 Task: Create a section Fast Lane and in the section, add a milestone Virtual Reality (VR) Development in the project AtlasTech
Action: Mouse moved to (87, 301)
Screenshot: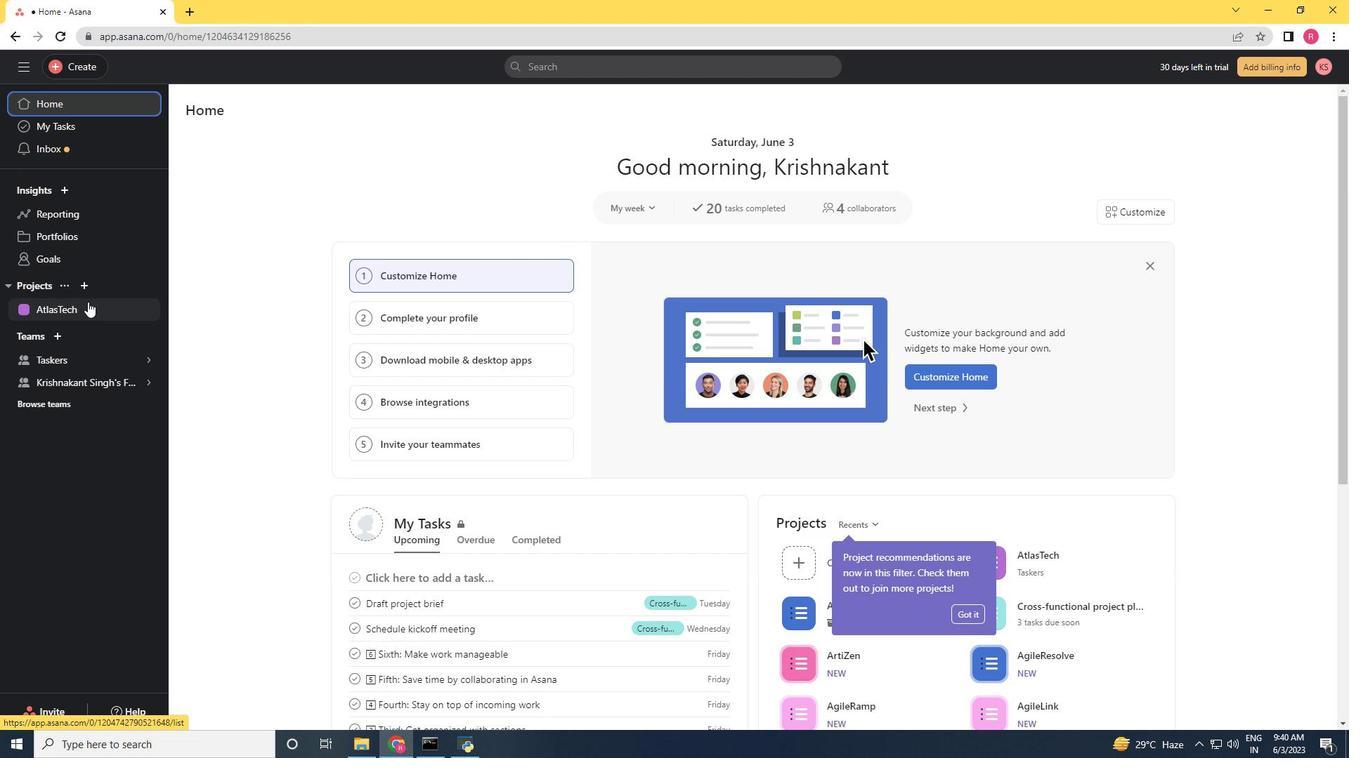 
Action: Mouse pressed left at (87, 301)
Screenshot: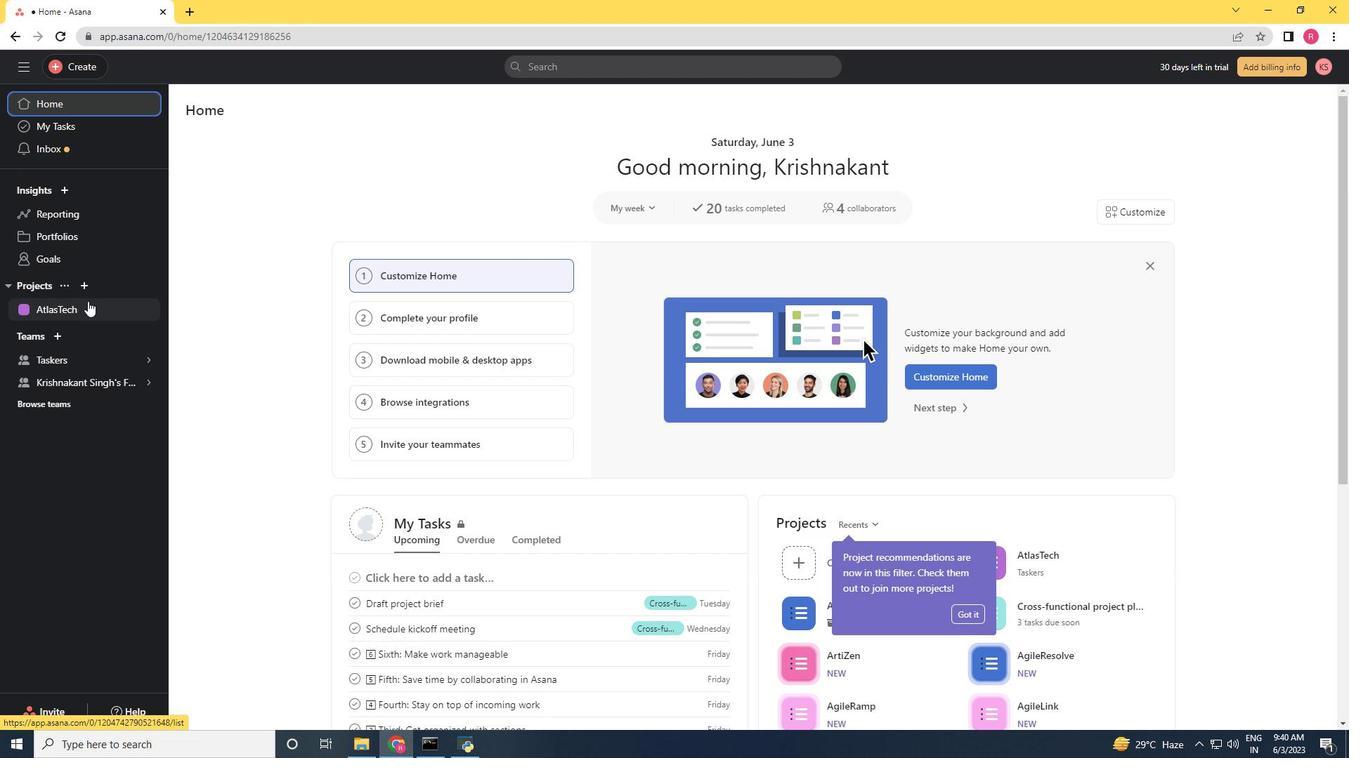 
Action: Mouse moved to (238, 653)
Screenshot: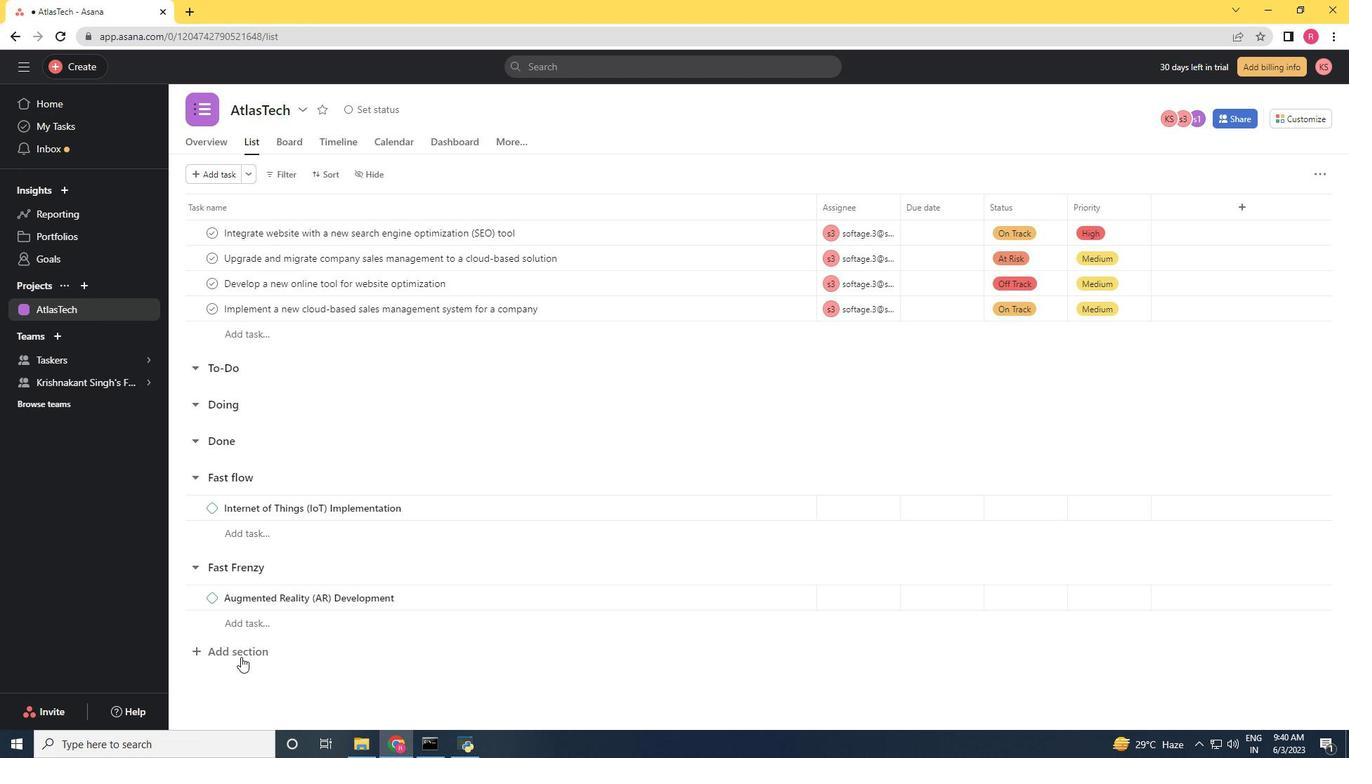 
Action: Mouse pressed left at (238, 653)
Screenshot: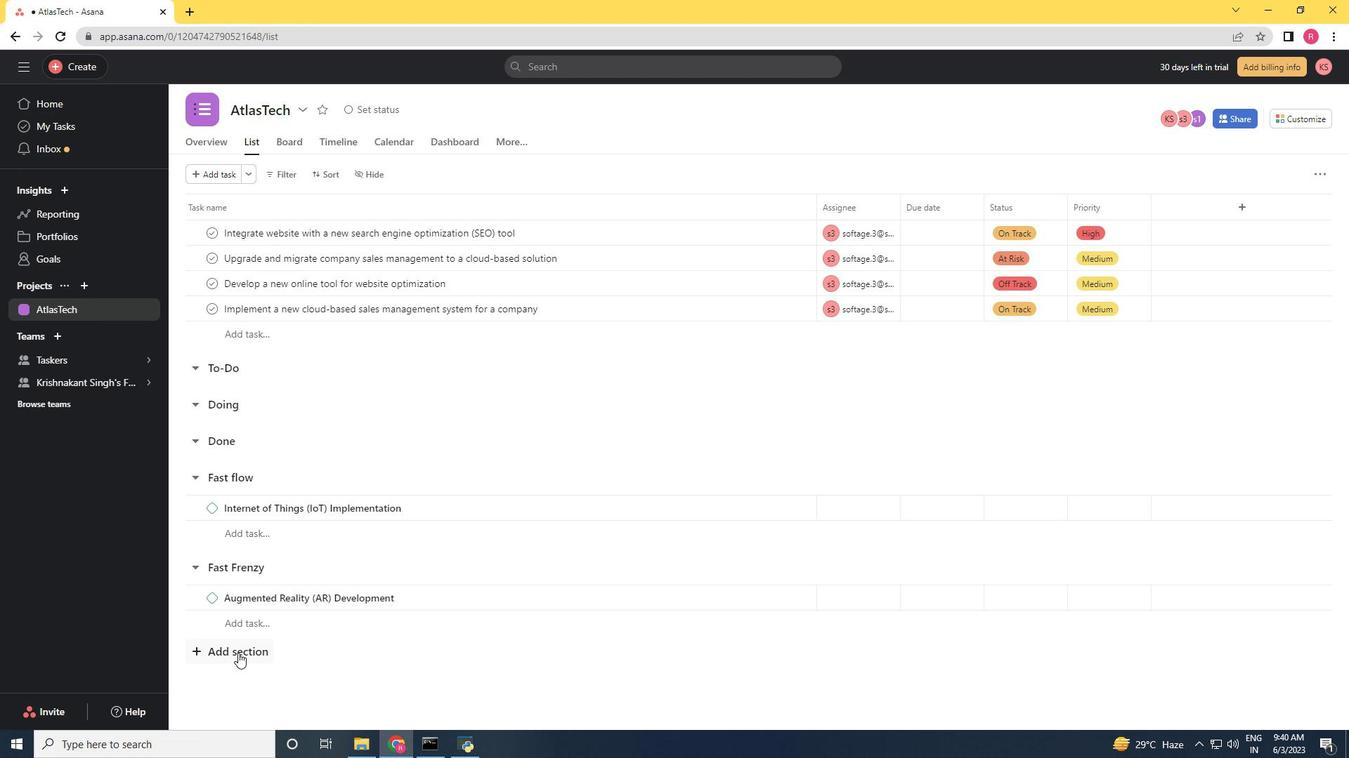 
Action: Key pressed <Key.shift><Key.shift><Key.shift><Key.shift><Key.shift><Key.shift>Fat<Key.backspace>st<Key.space><Key.shift>Lane<Key.space><Key.enter><Key.shift>Virtual<Key.space><Key.shift>Reality<Key.space><Key.shift_r>(<Key.shift_r>VR)<Key.space><Key.shift>Development<Key.space>
Screenshot: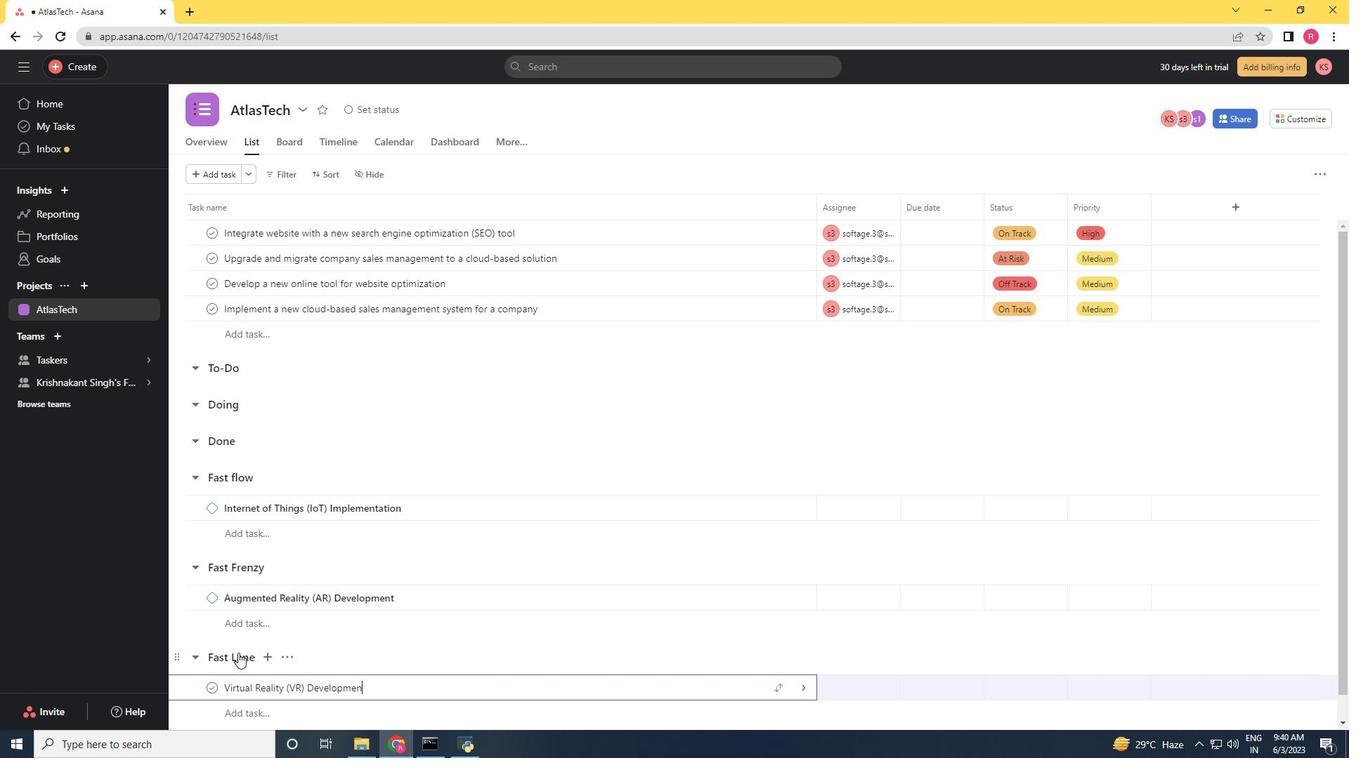
Action: Mouse moved to (539, 758)
Screenshot: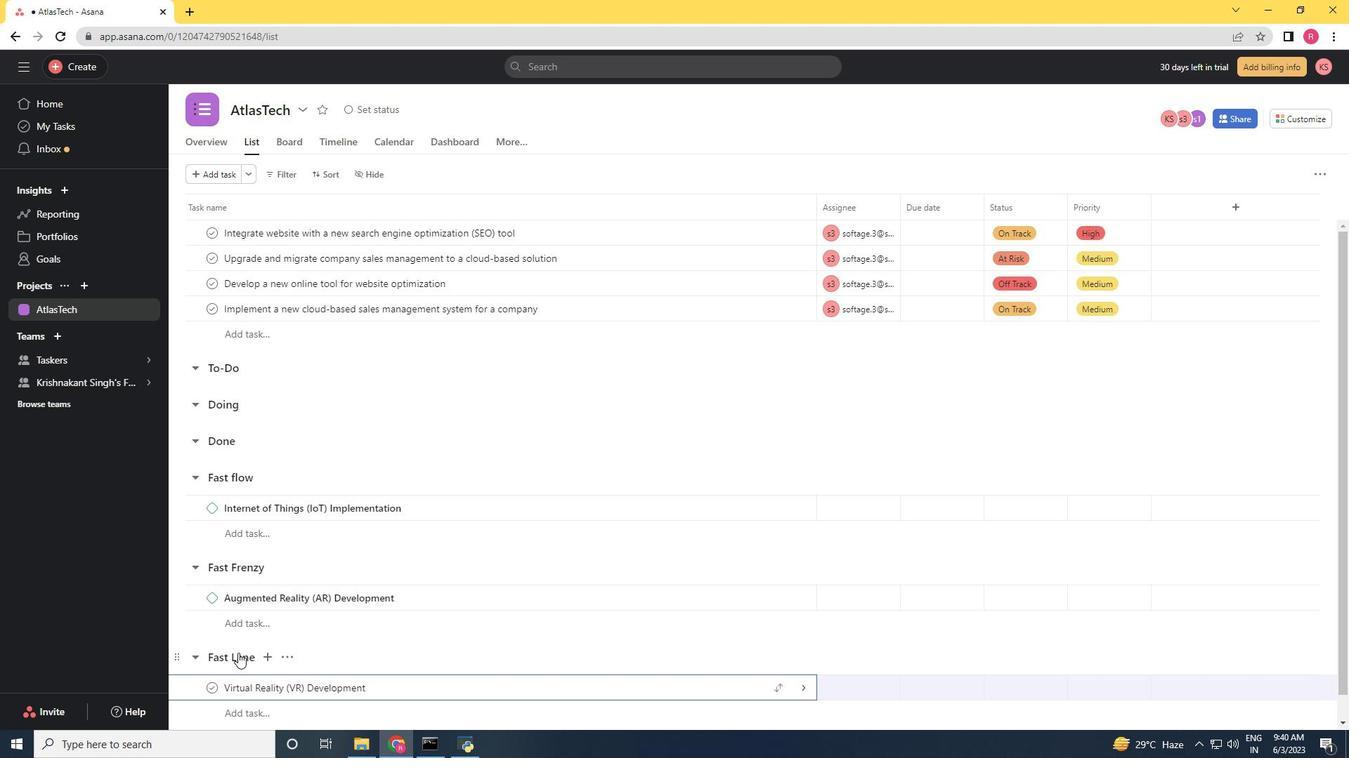 
Action: Mouse scrolled (539, 758) with delta (0, 0)
Screenshot: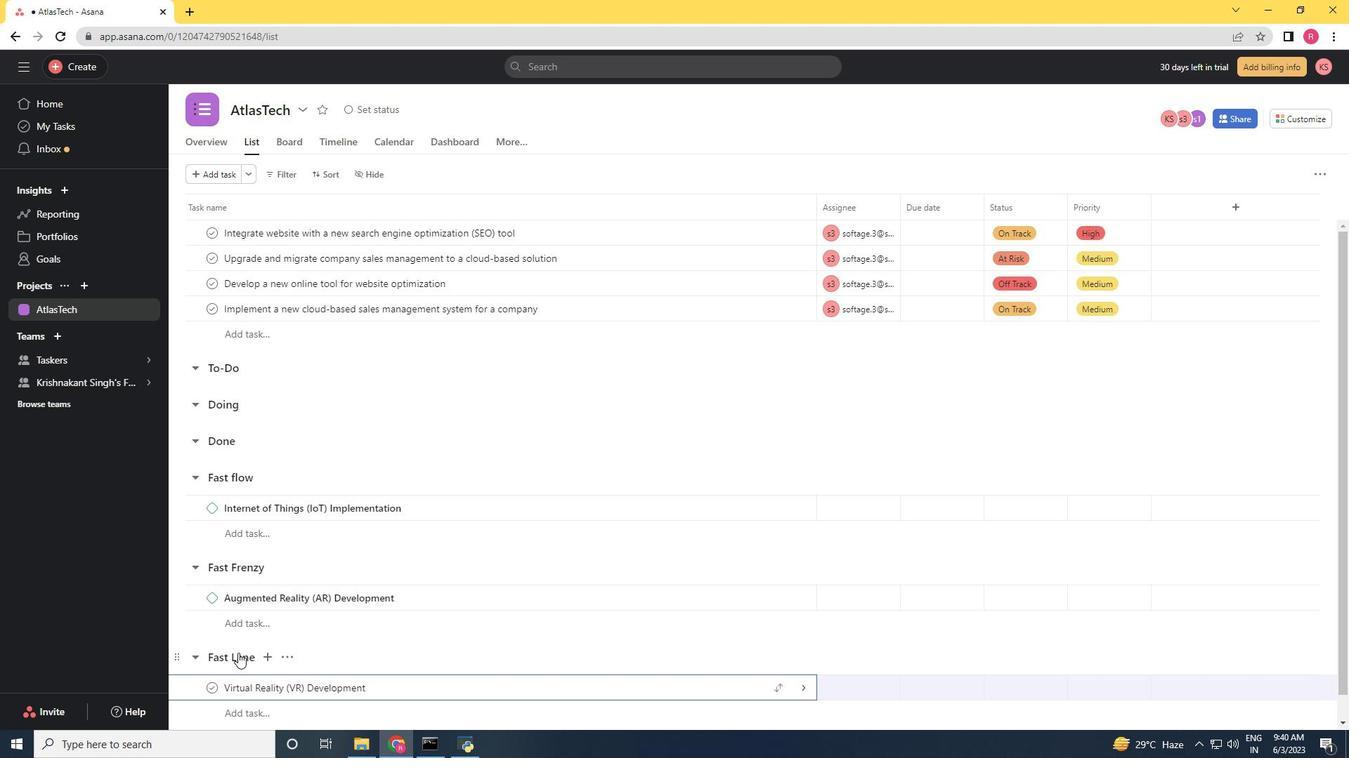 
Action: Mouse moved to (461, 645)
Screenshot: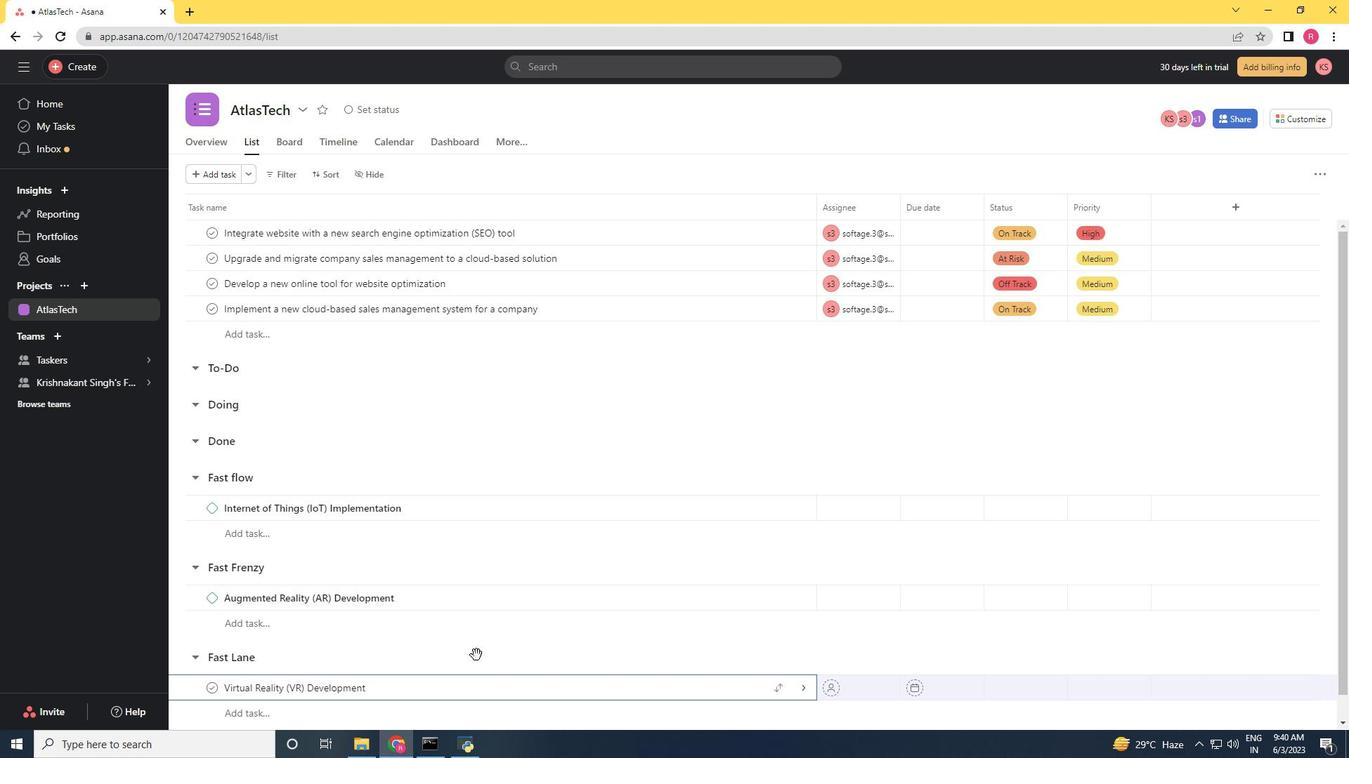 
Action: Mouse scrolled (461, 644) with delta (0, 0)
Screenshot: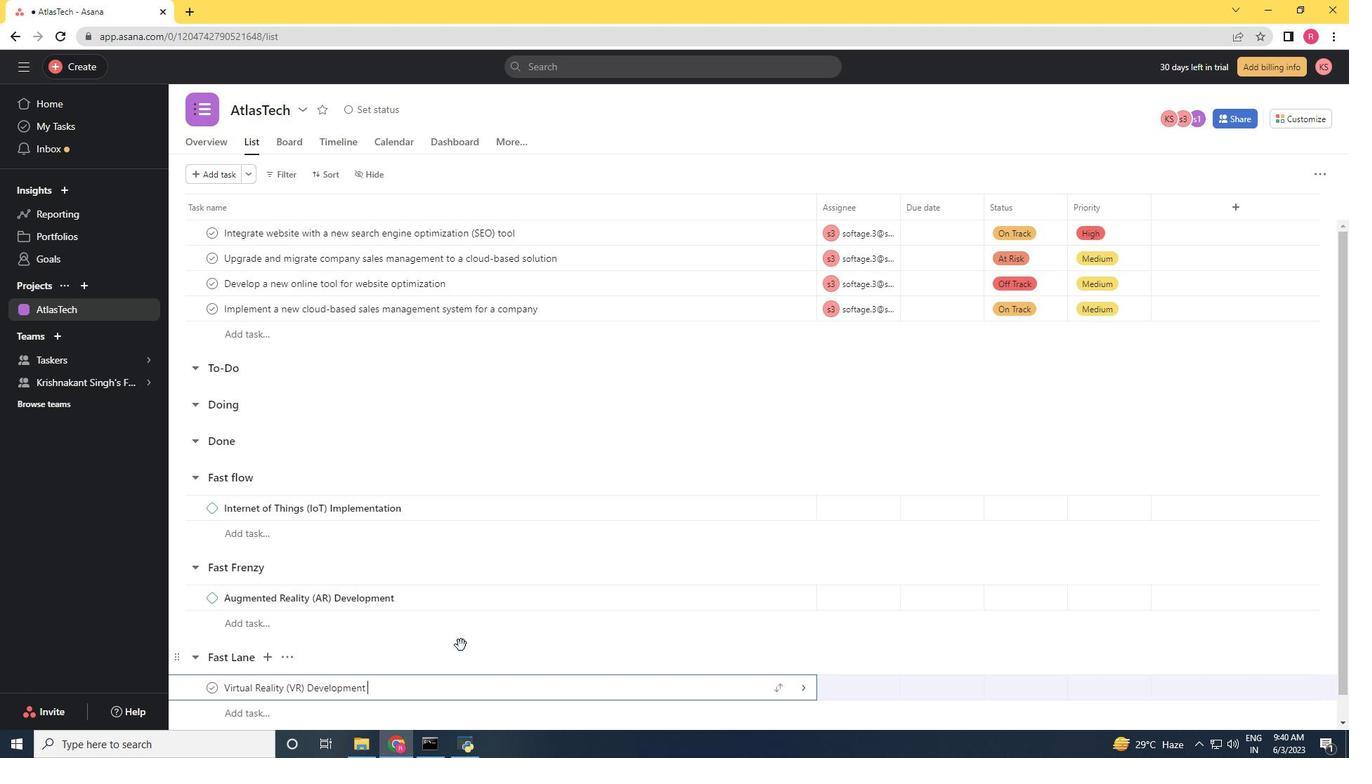 
Action: Mouse scrolled (461, 644) with delta (0, 0)
Screenshot: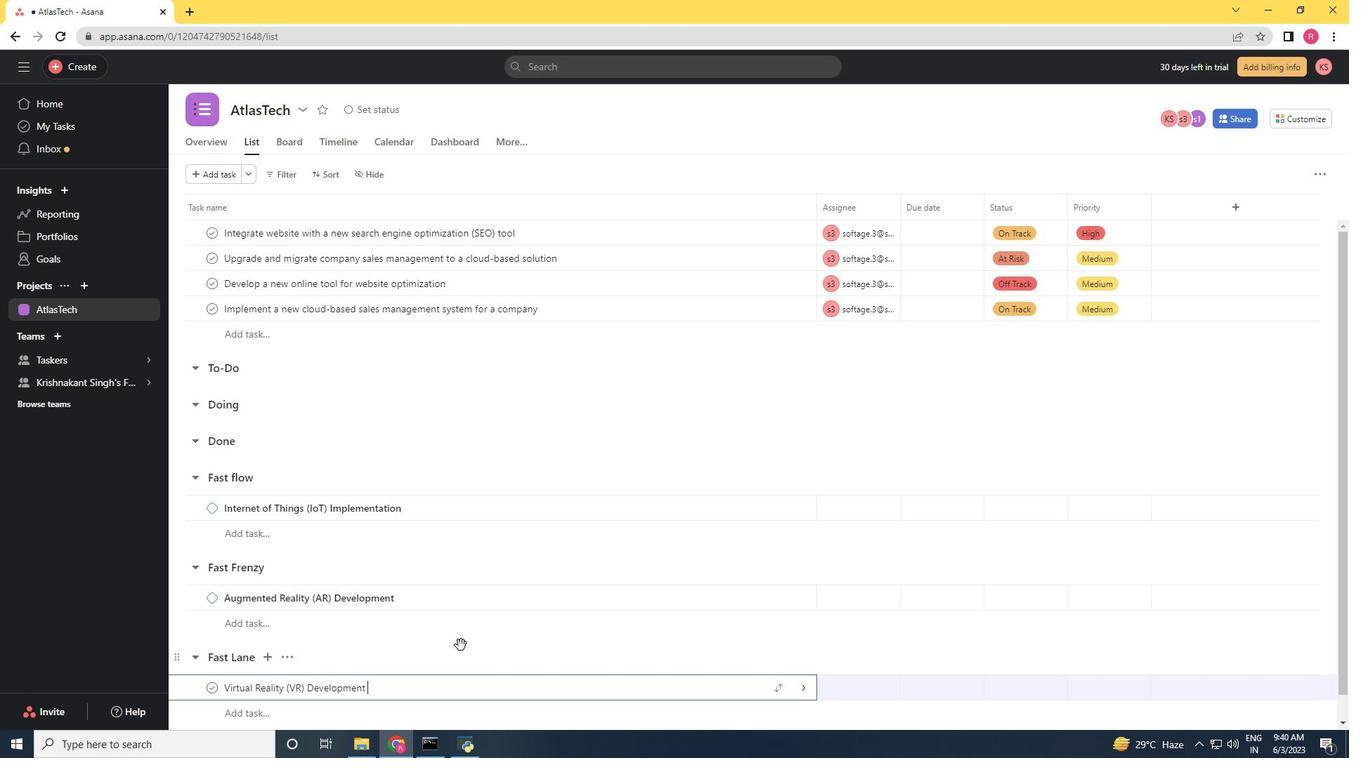 
Action: Mouse scrolled (461, 644) with delta (0, 0)
Screenshot: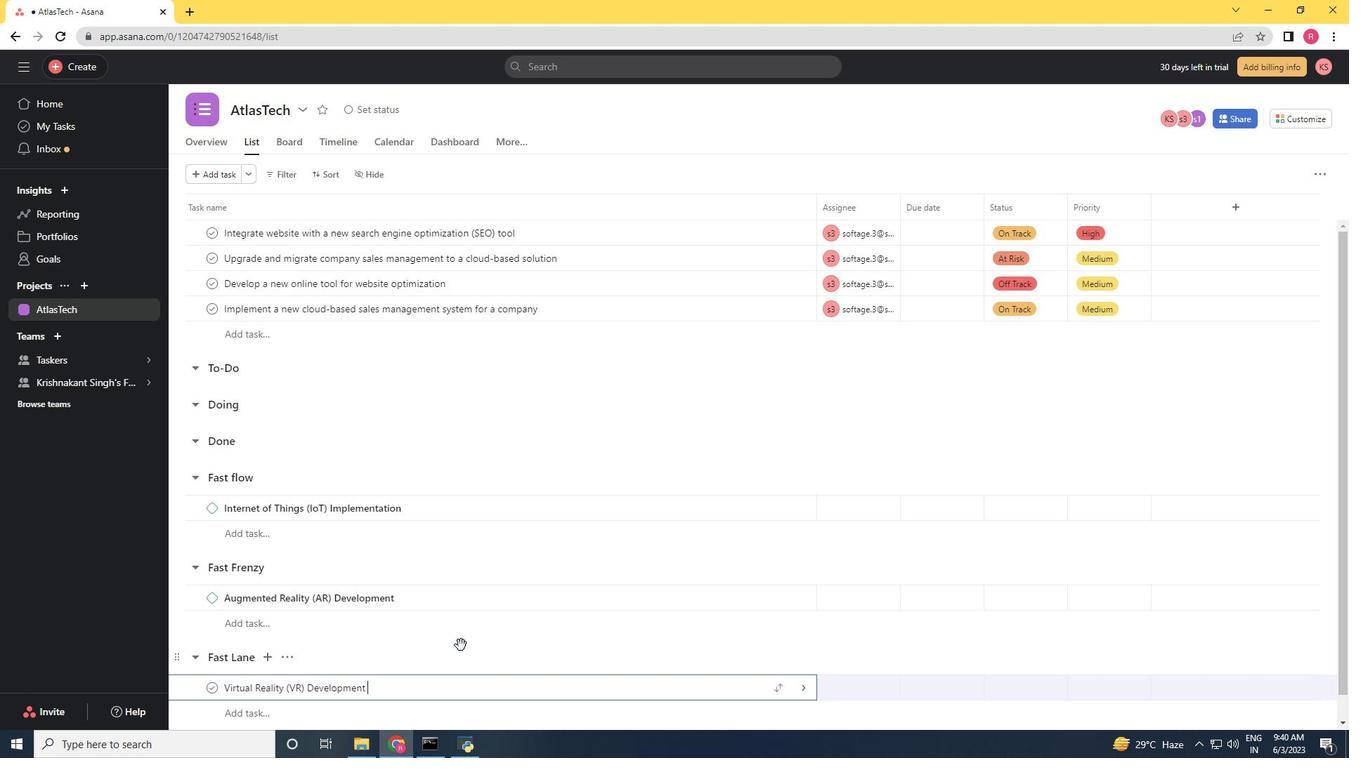 
Action: Mouse moved to (444, 657)
Screenshot: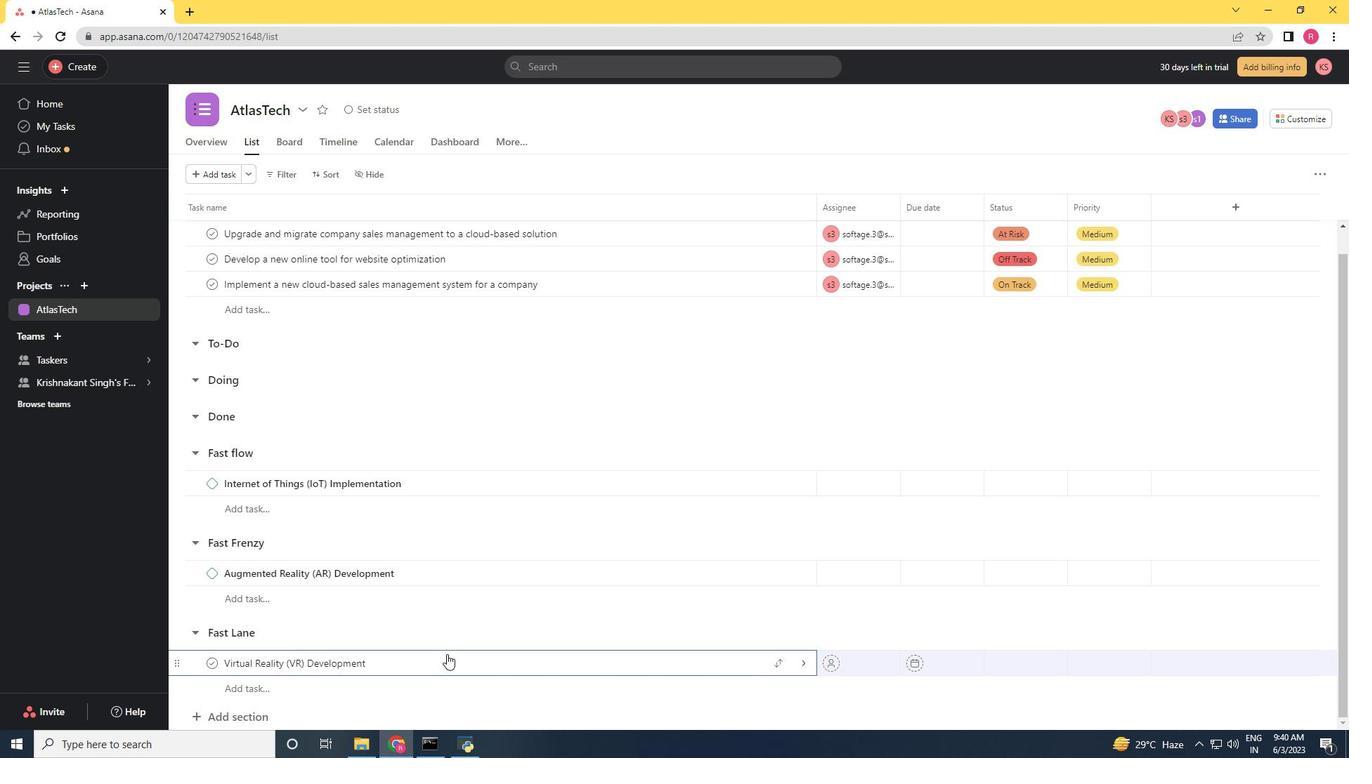 
Action: Mouse pressed right at (444, 657)
Screenshot: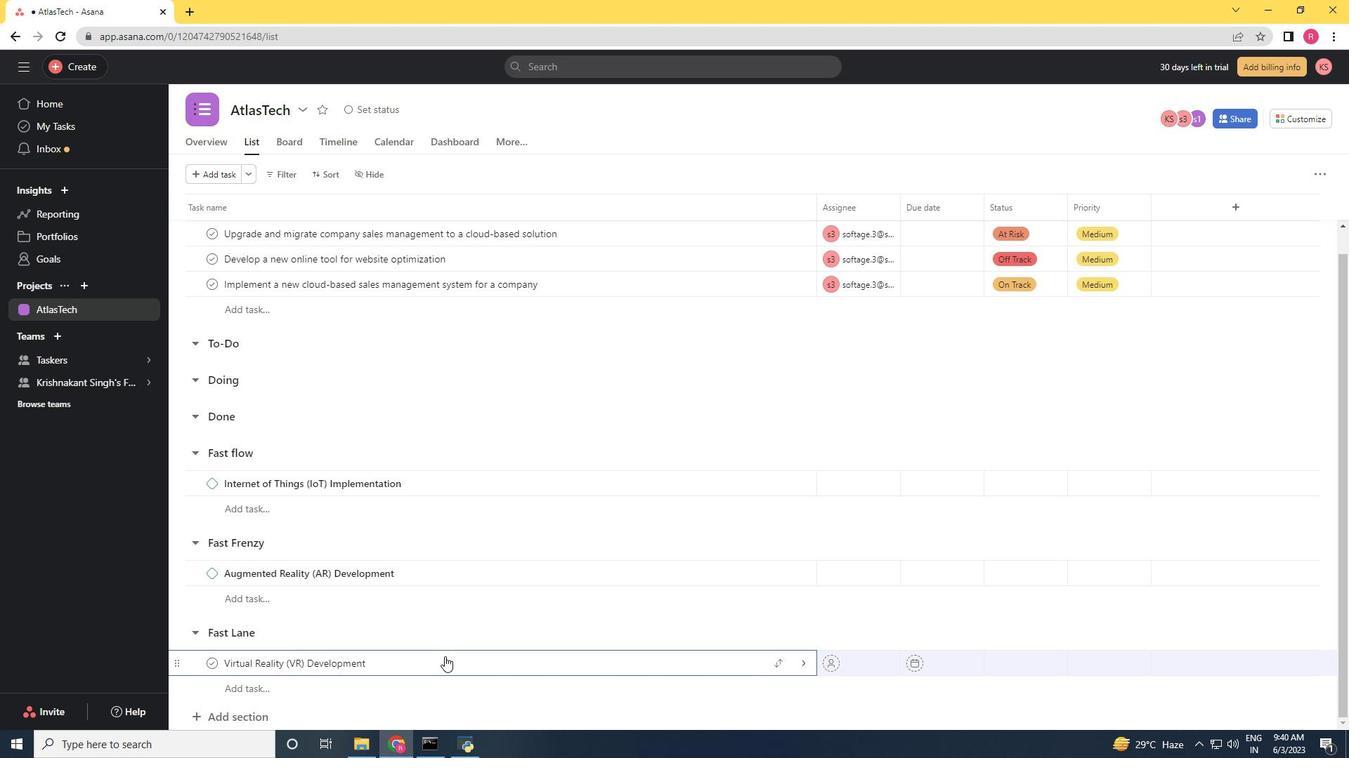 
Action: Mouse moved to (483, 617)
Screenshot: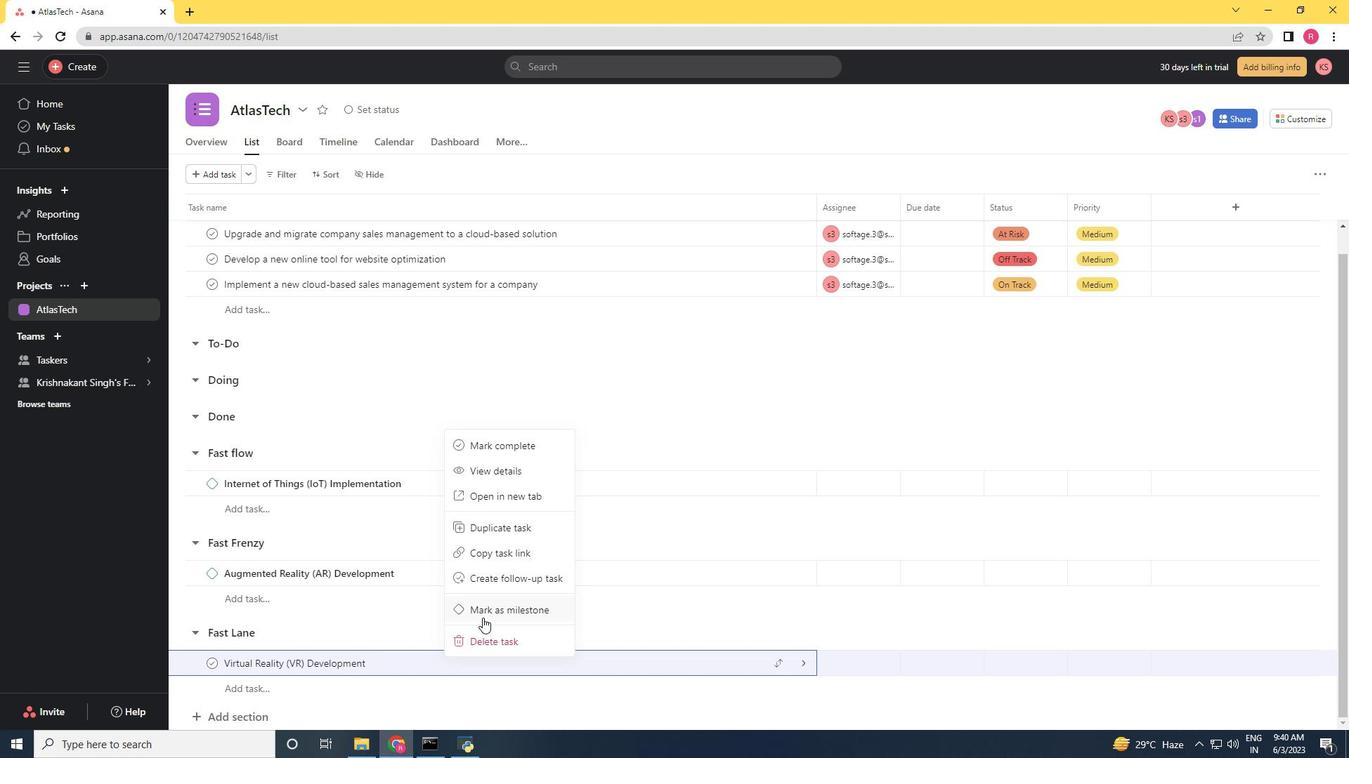 
Action: Mouse pressed left at (483, 617)
Screenshot: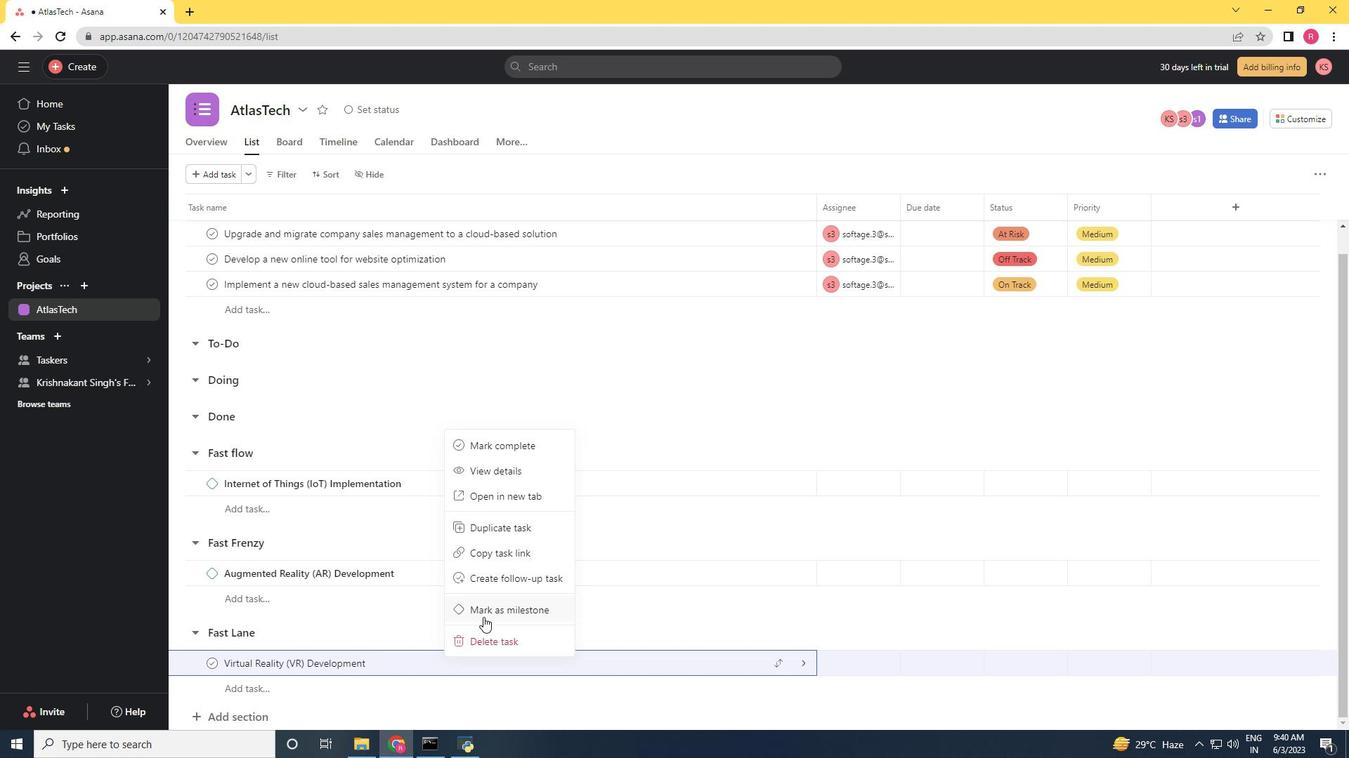 
Action: Mouse moved to (482, 617)
Screenshot: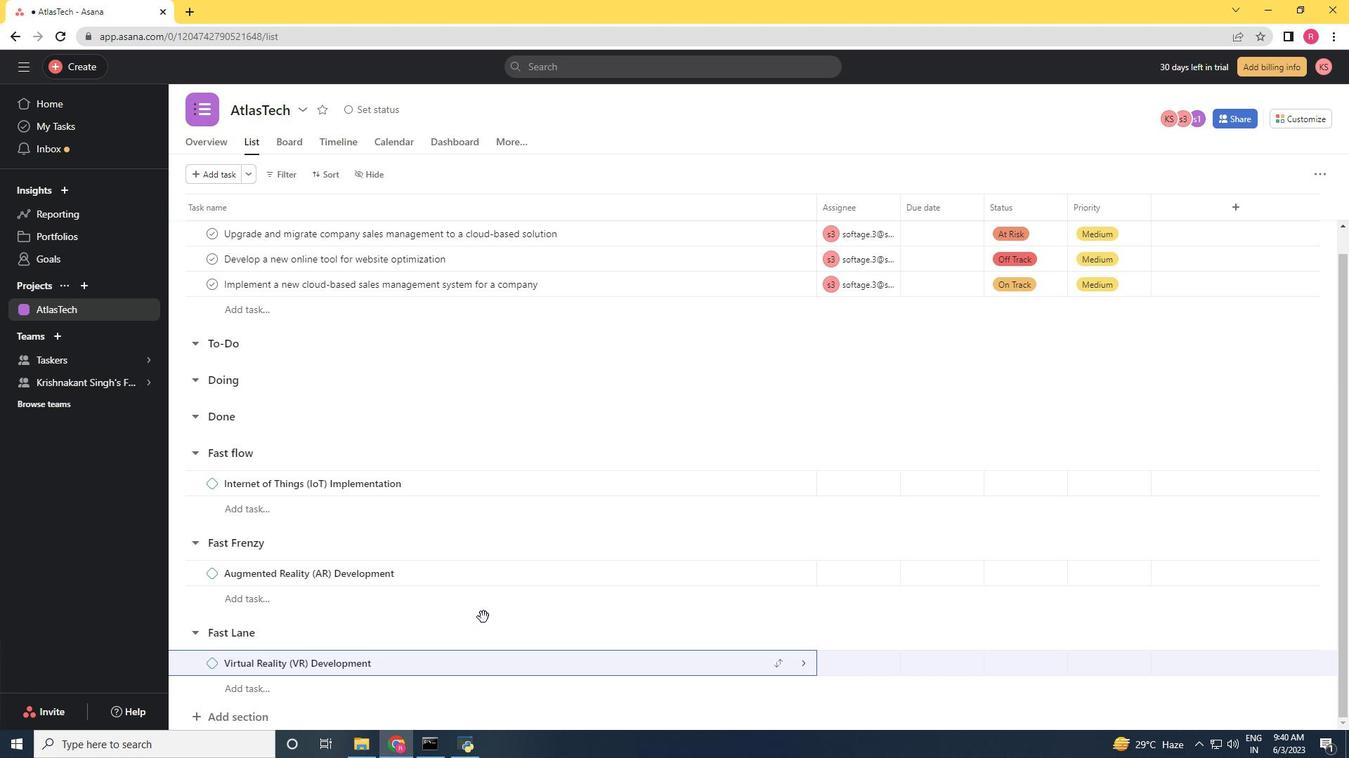 
Action: Mouse scrolled (482, 616) with delta (0, 0)
Screenshot: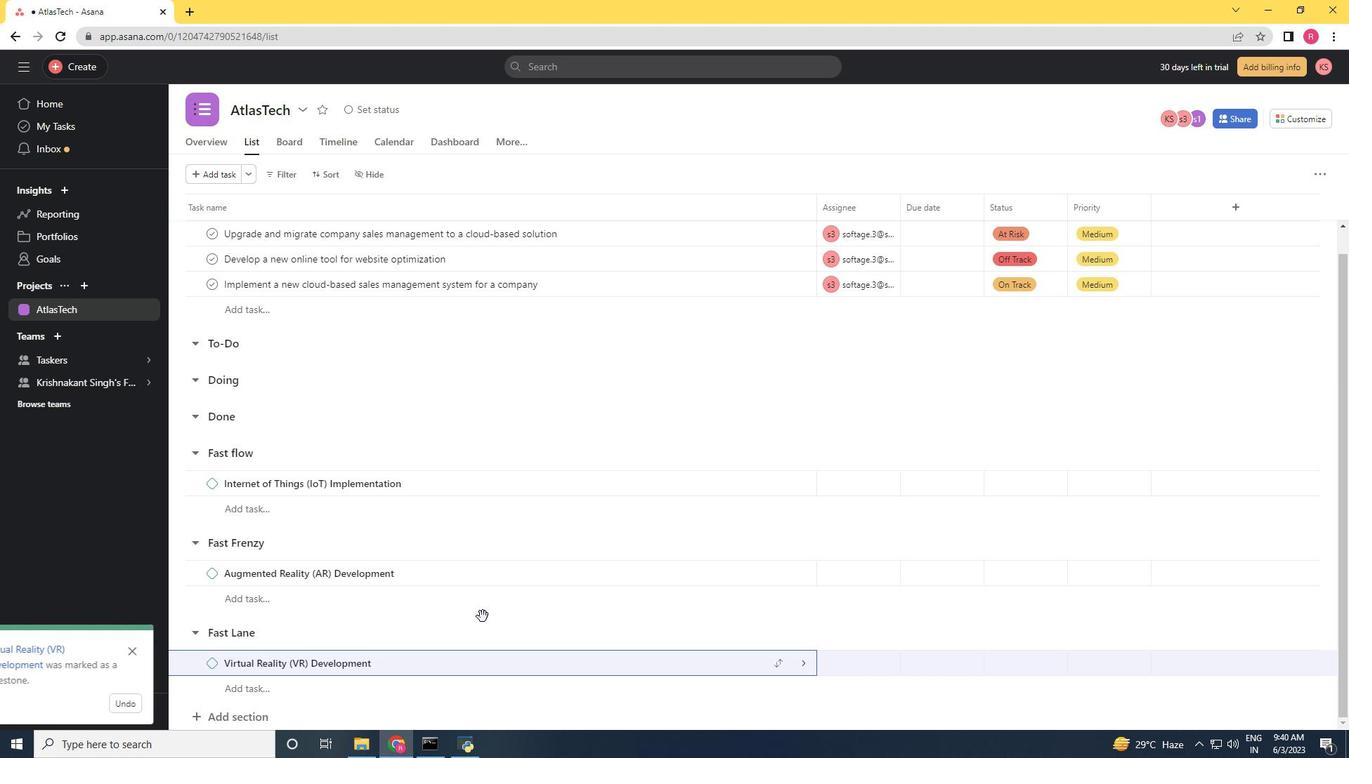 
Action: Mouse moved to (482, 617)
Screenshot: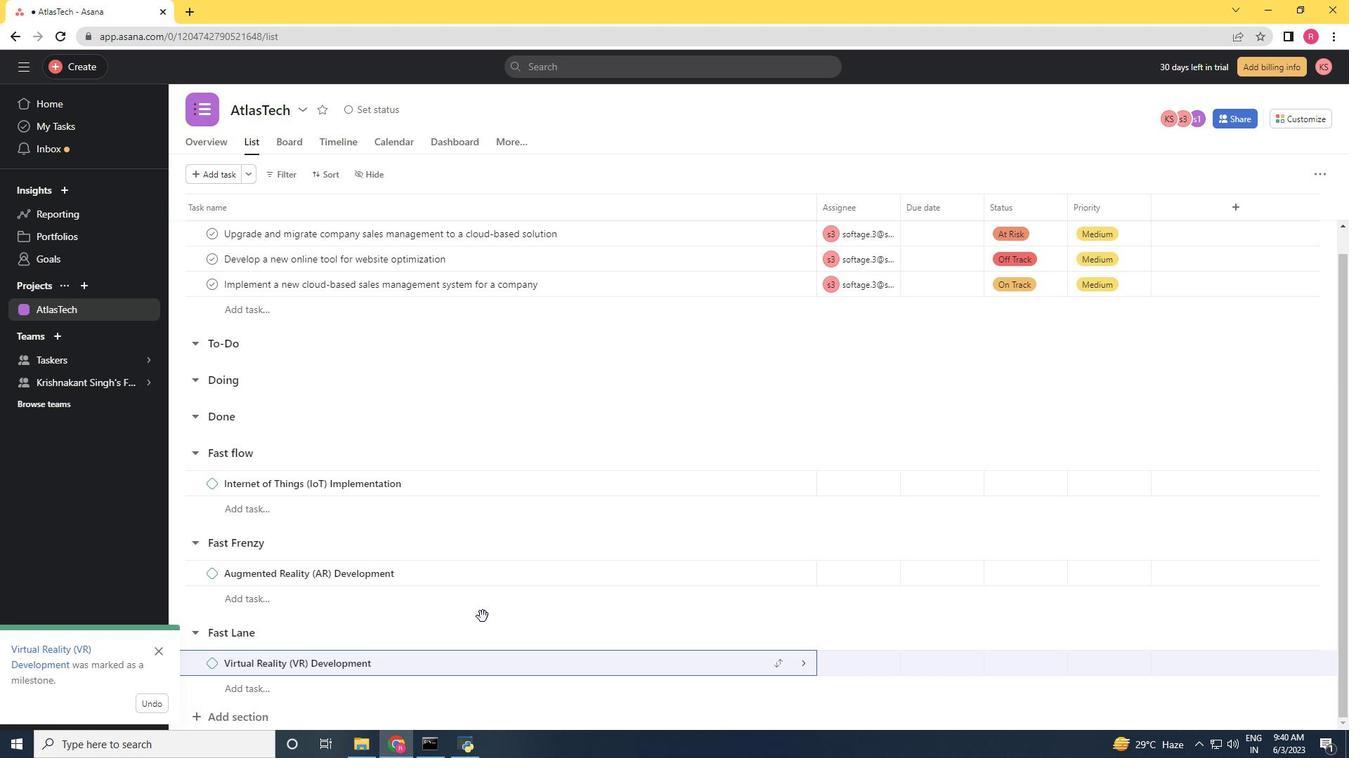 
